 Task: Check the data of "Average callback wait time".
Action: Mouse moved to (23, 305)
Screenshot: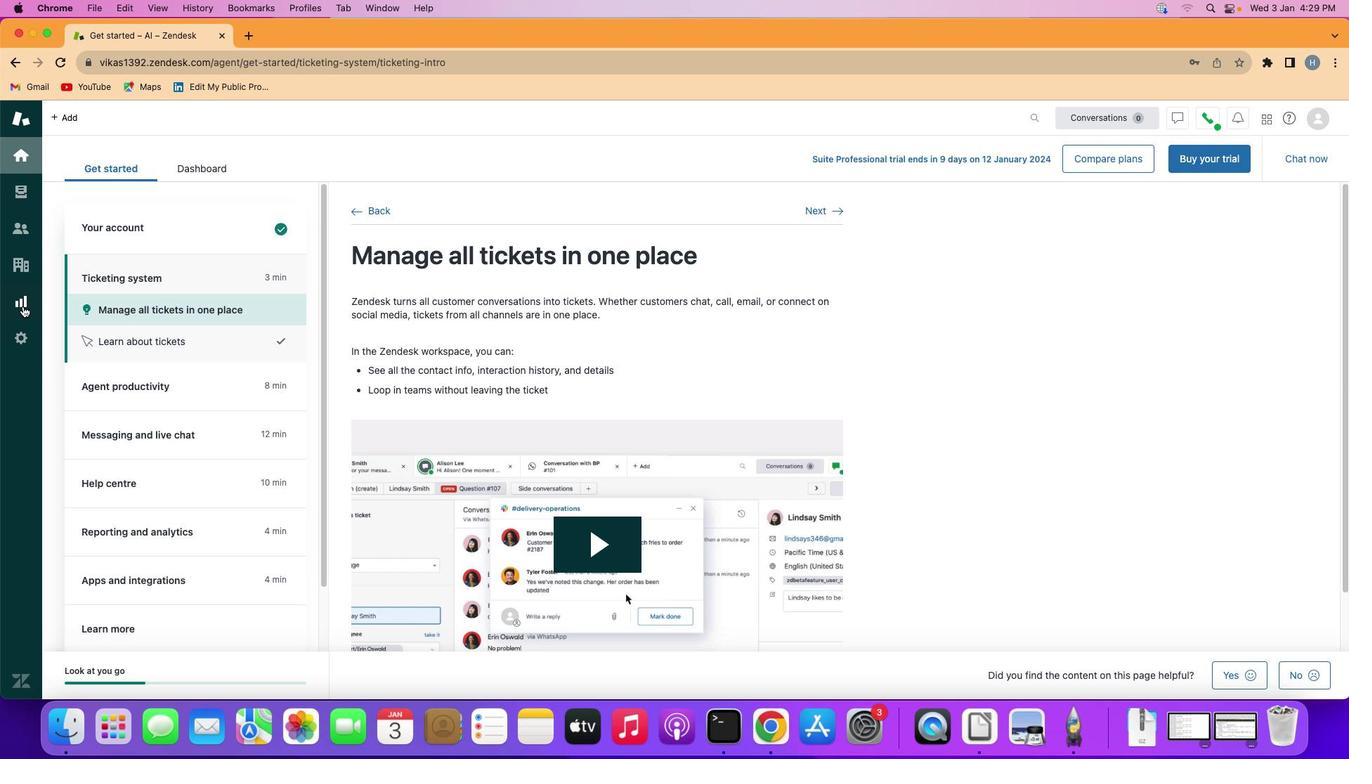 
Action: Mouse pressed left at (23, 305)
Screenshot: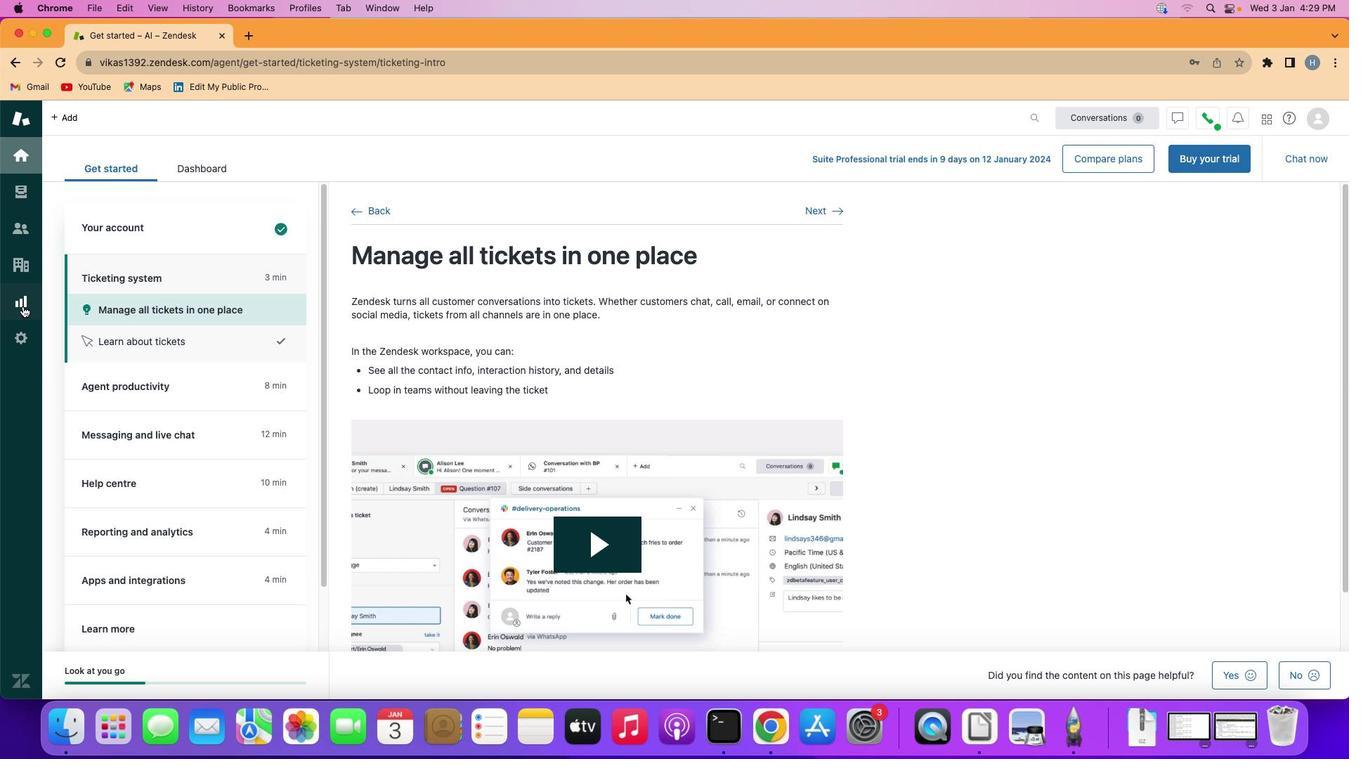 
Action: Mouse moved to (352, 193)
Screenshot: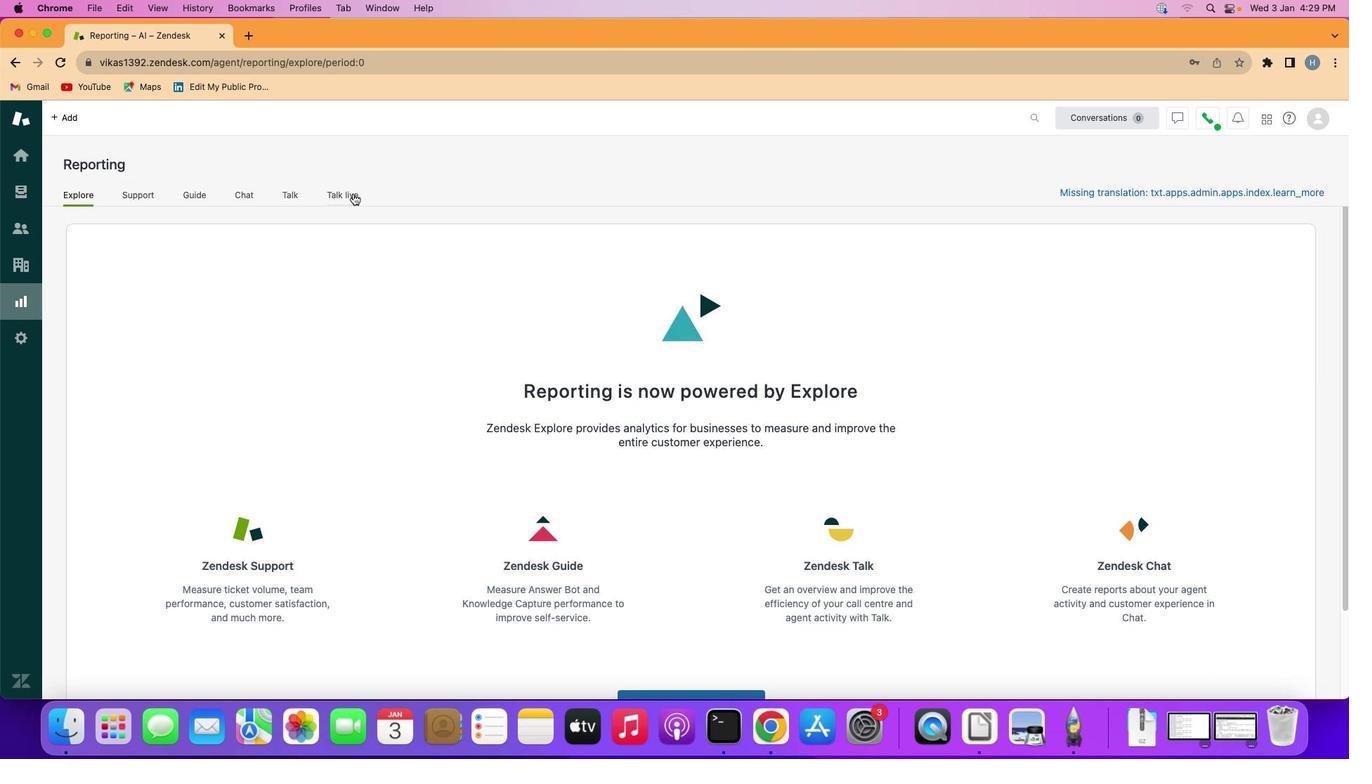 
Action: Mouse pressed left at (352, 193)
Screenshot: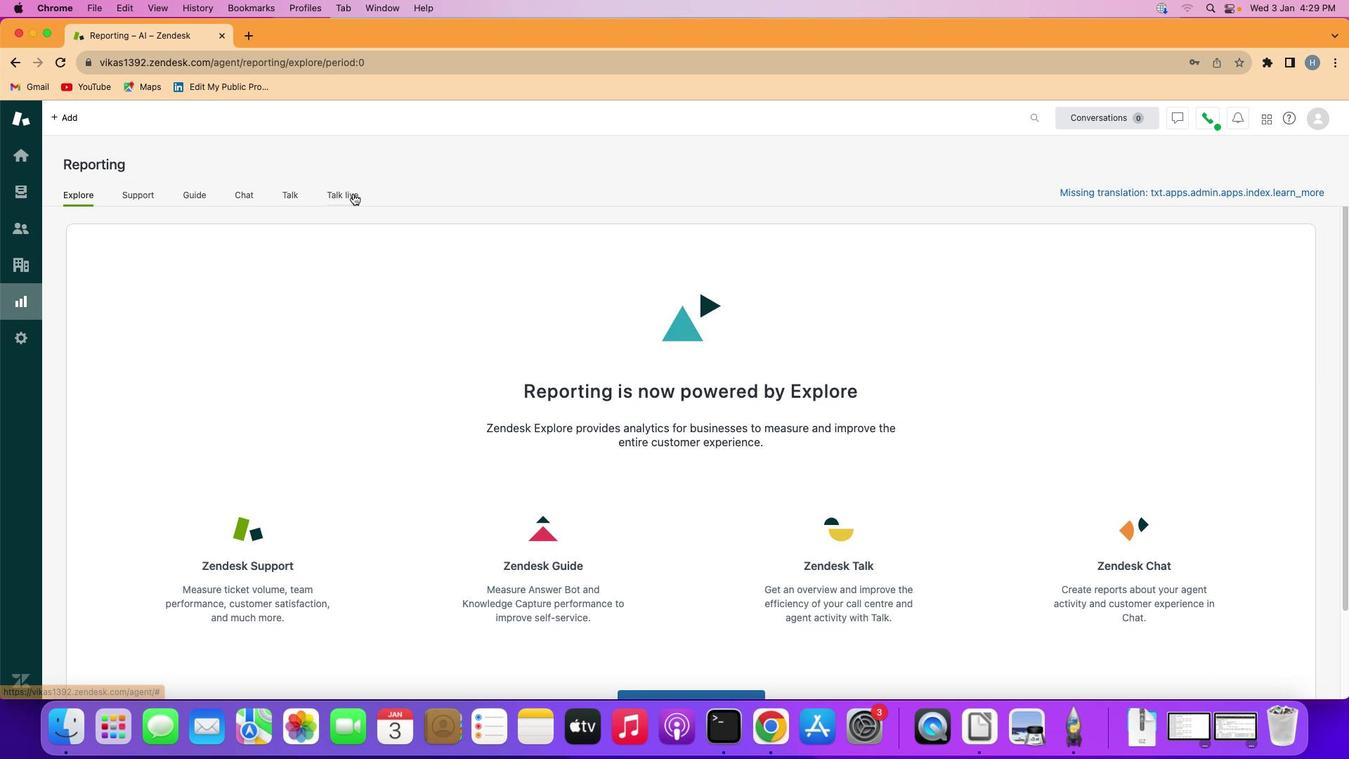 
Action: Mouse moved to (406, 451)
Screenshot: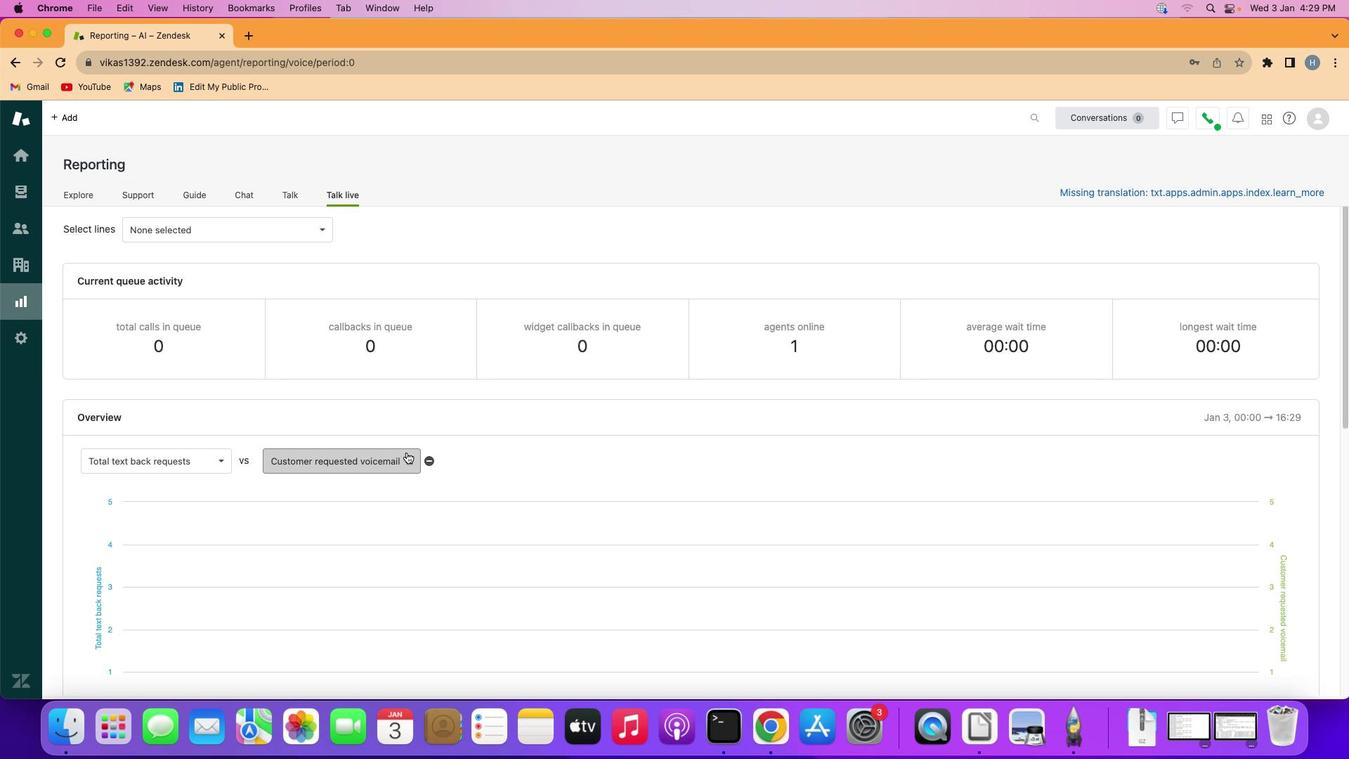 
Action: Mouse pressed left at (406, 451)
Screenshot: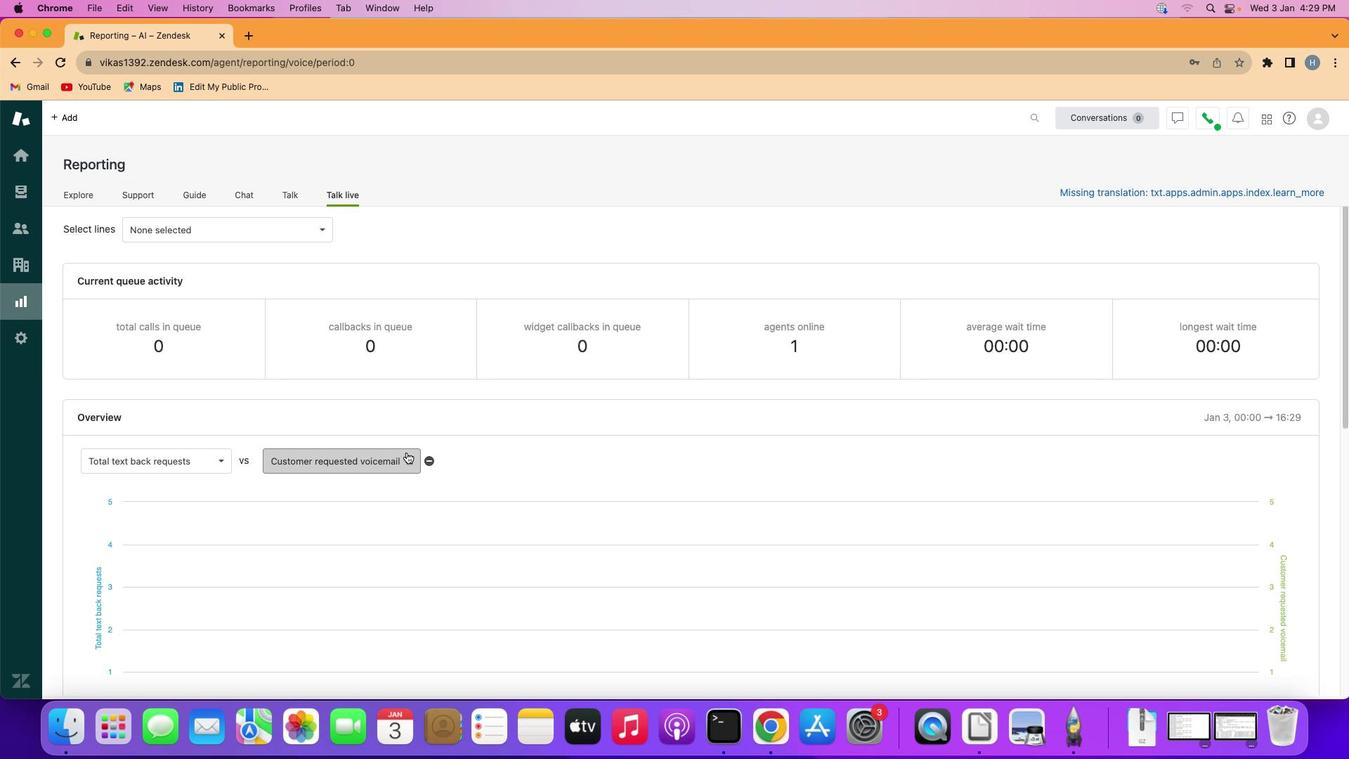 
Action: Mouse moved to (364, 598)
Screenshot: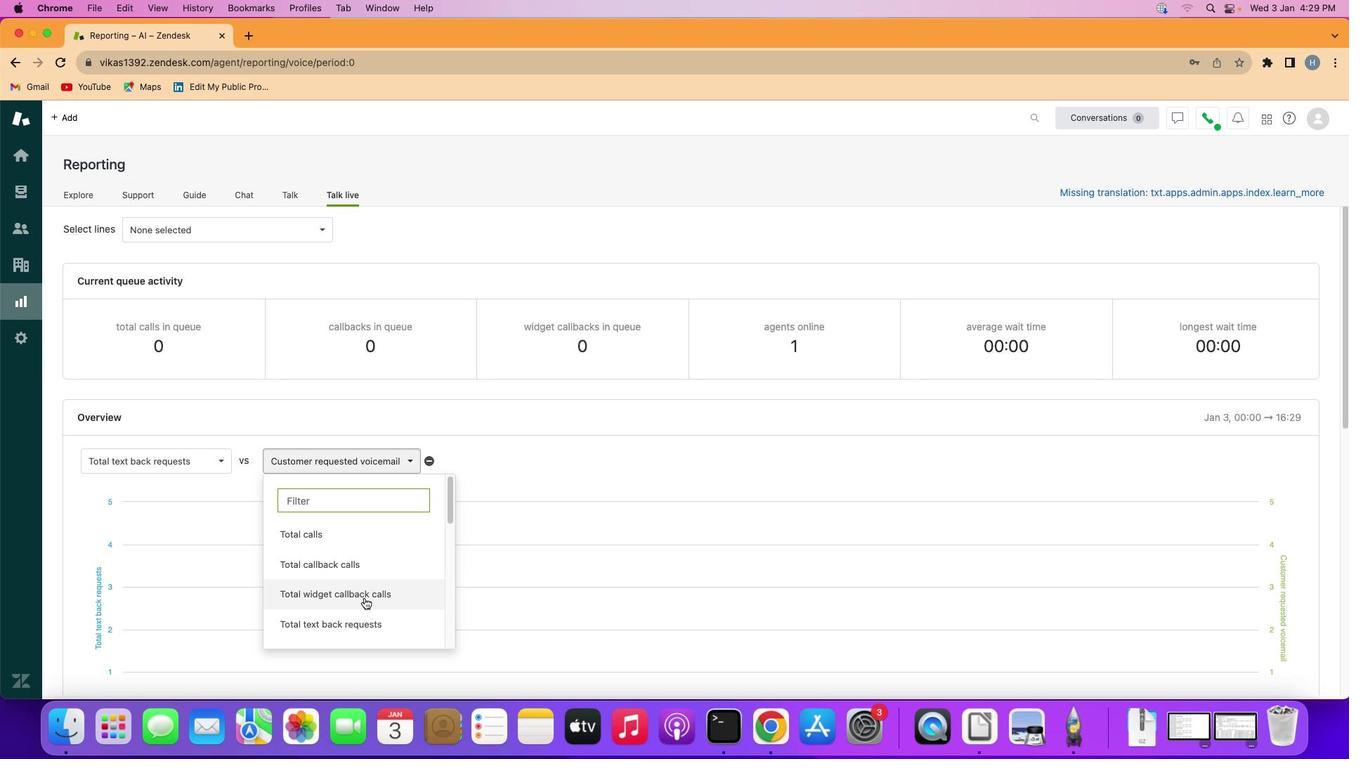 
Action: Mouse scrolled (364, 598) with delta (0, 0)
Screenshot: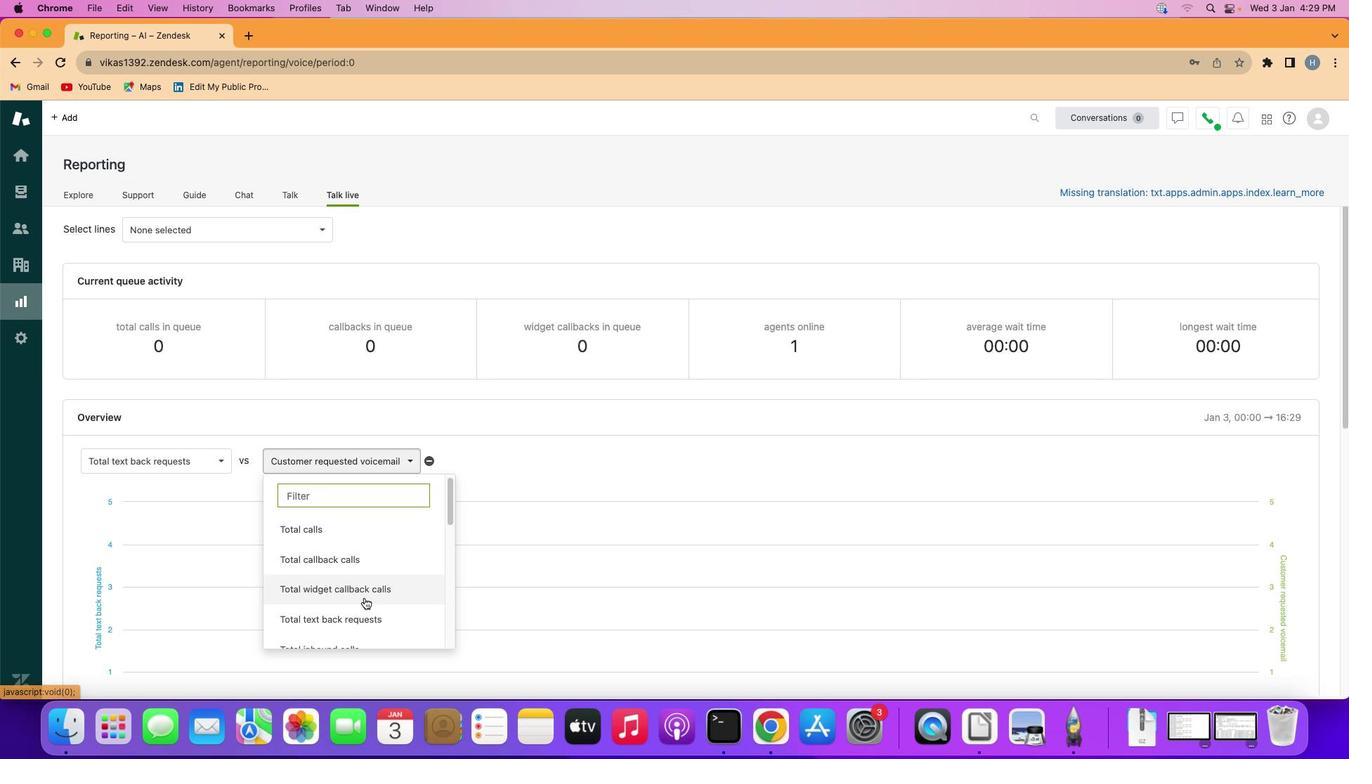 
Action: Mouse moved to (364, 598)
Screenshot: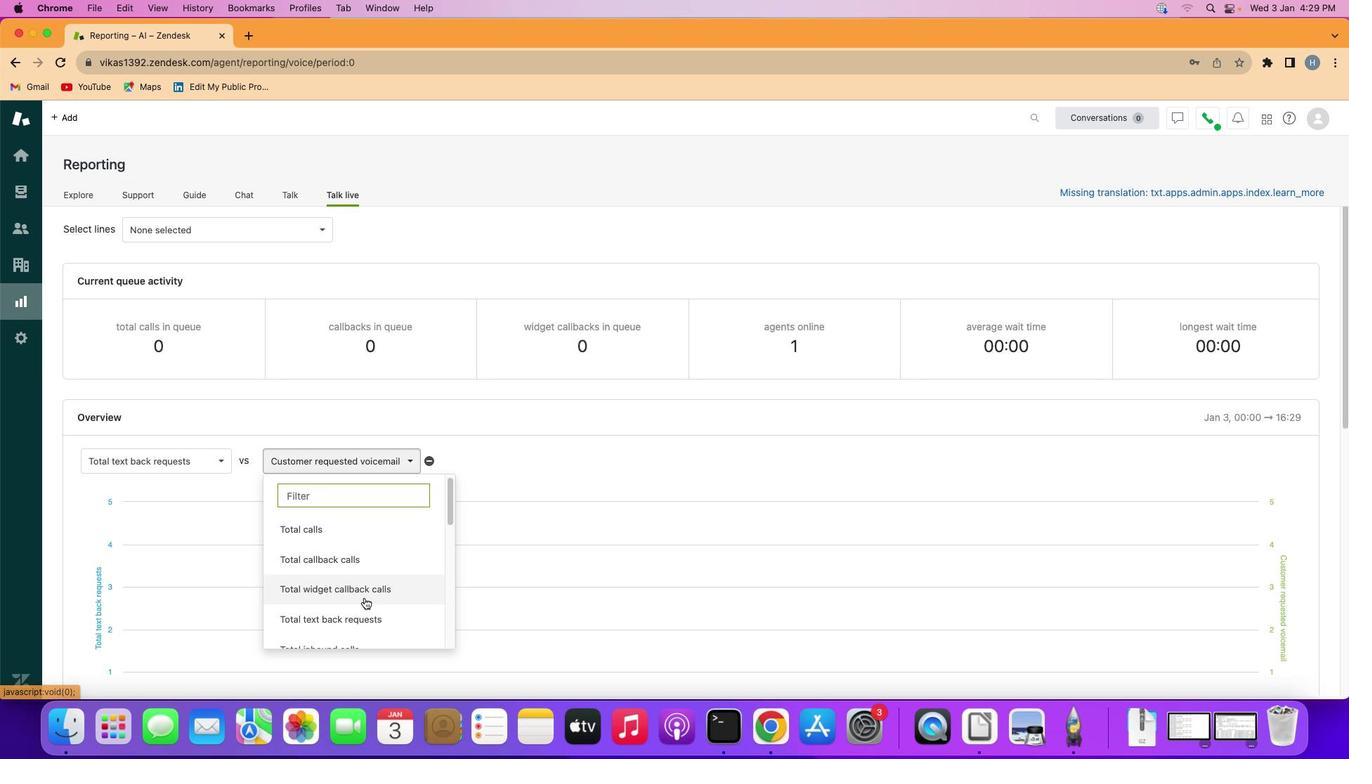 
Action: Mouse scrolled (364, 598) with delta (0, 0)
Screenshot: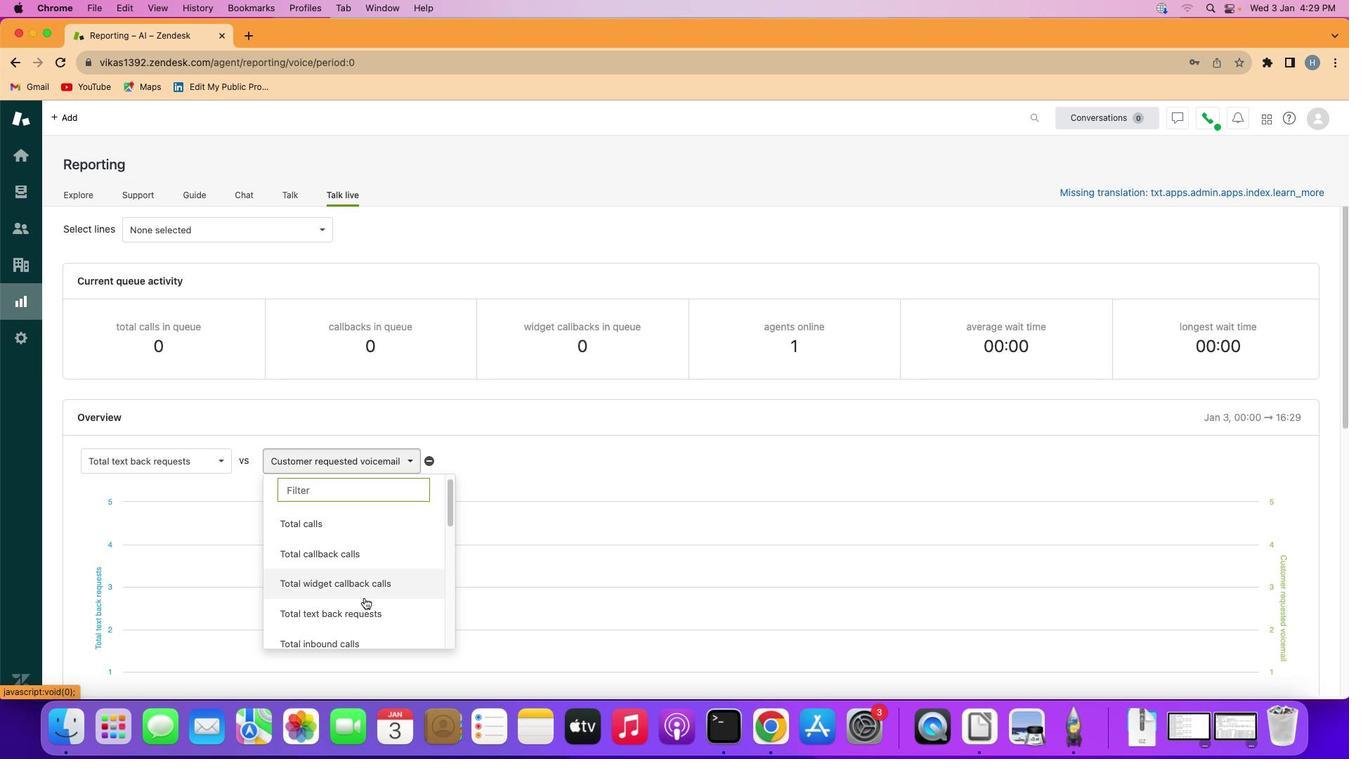 
Action: Mouse scrolled (364, 598) with delta (0, 0)
Screenshot: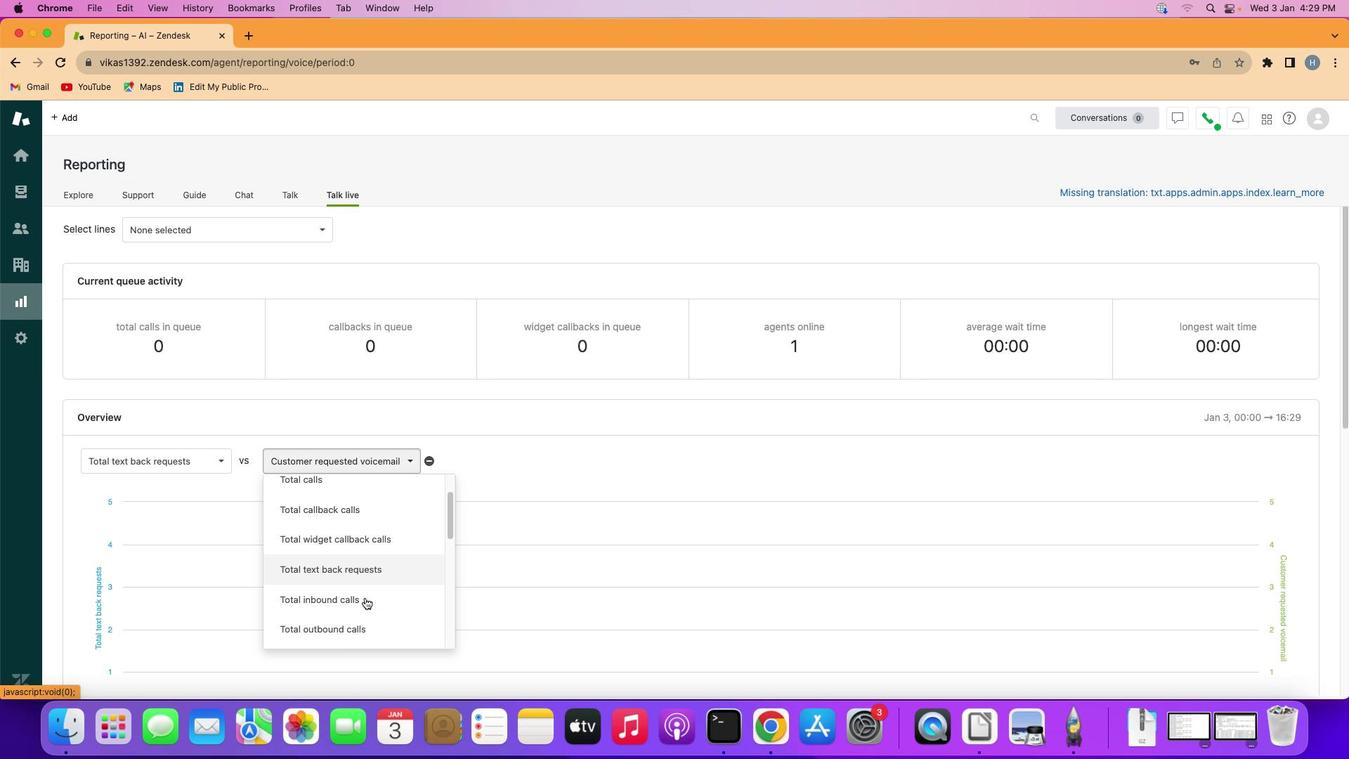 
Action: Mouse moved to (364, 598)
Screenshot: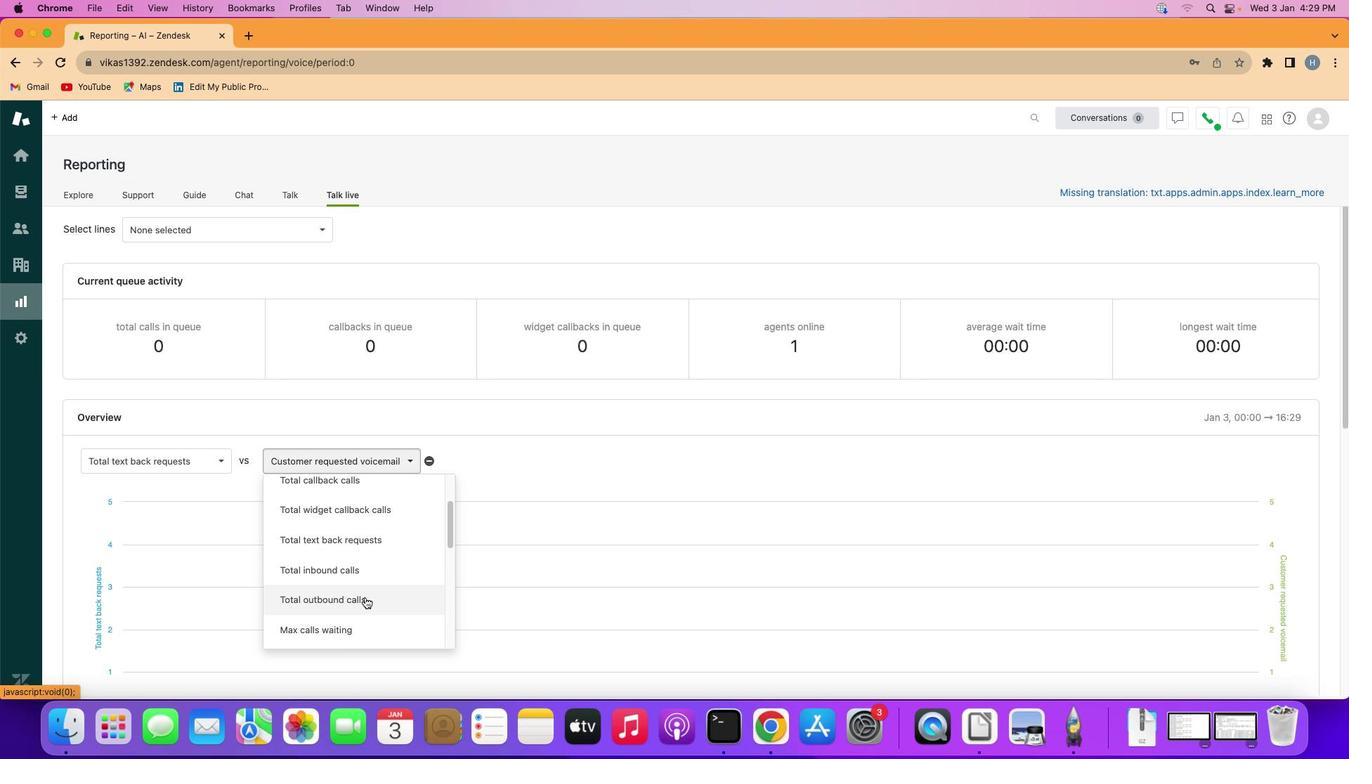 
Action: Mouse scrolled (364, 598) with delta (0, -1)
Screenshot: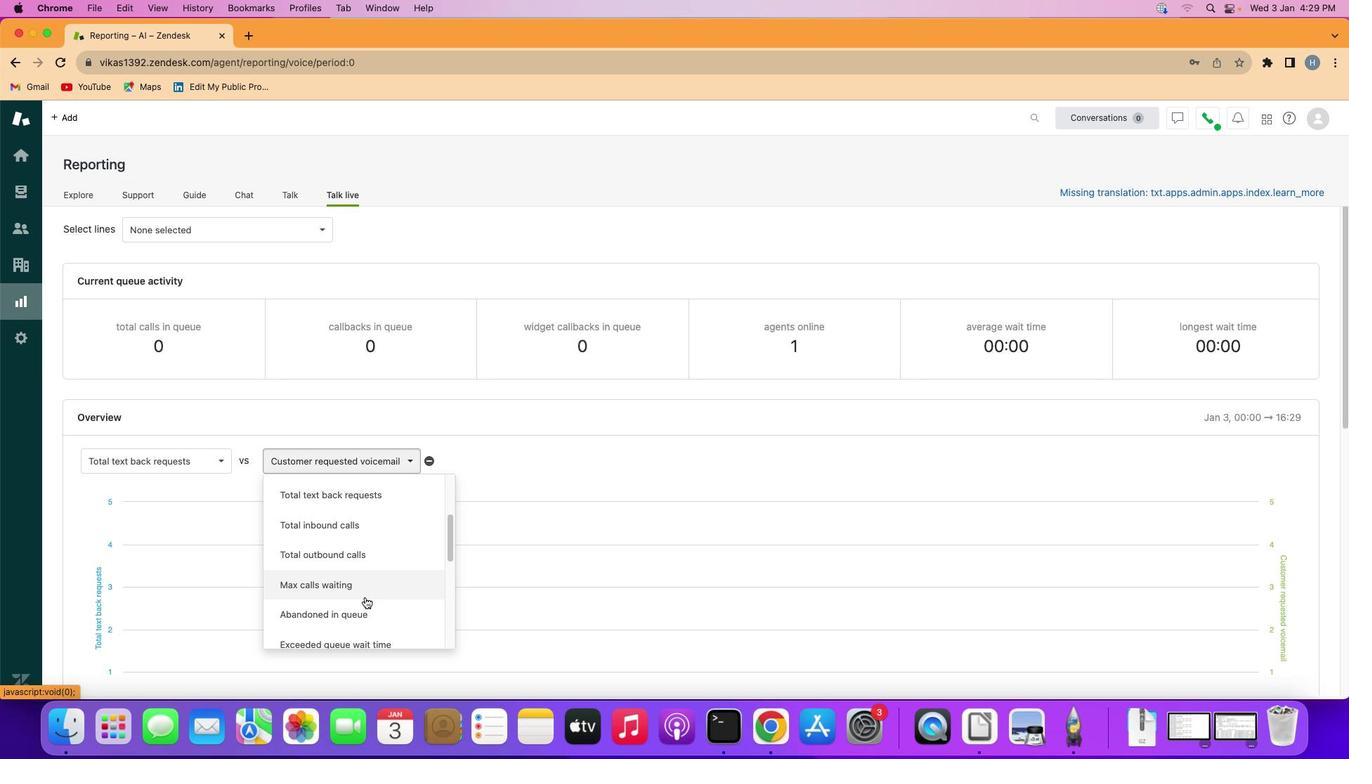 
Action: Mouse moved to (365, 596)
Screenshot: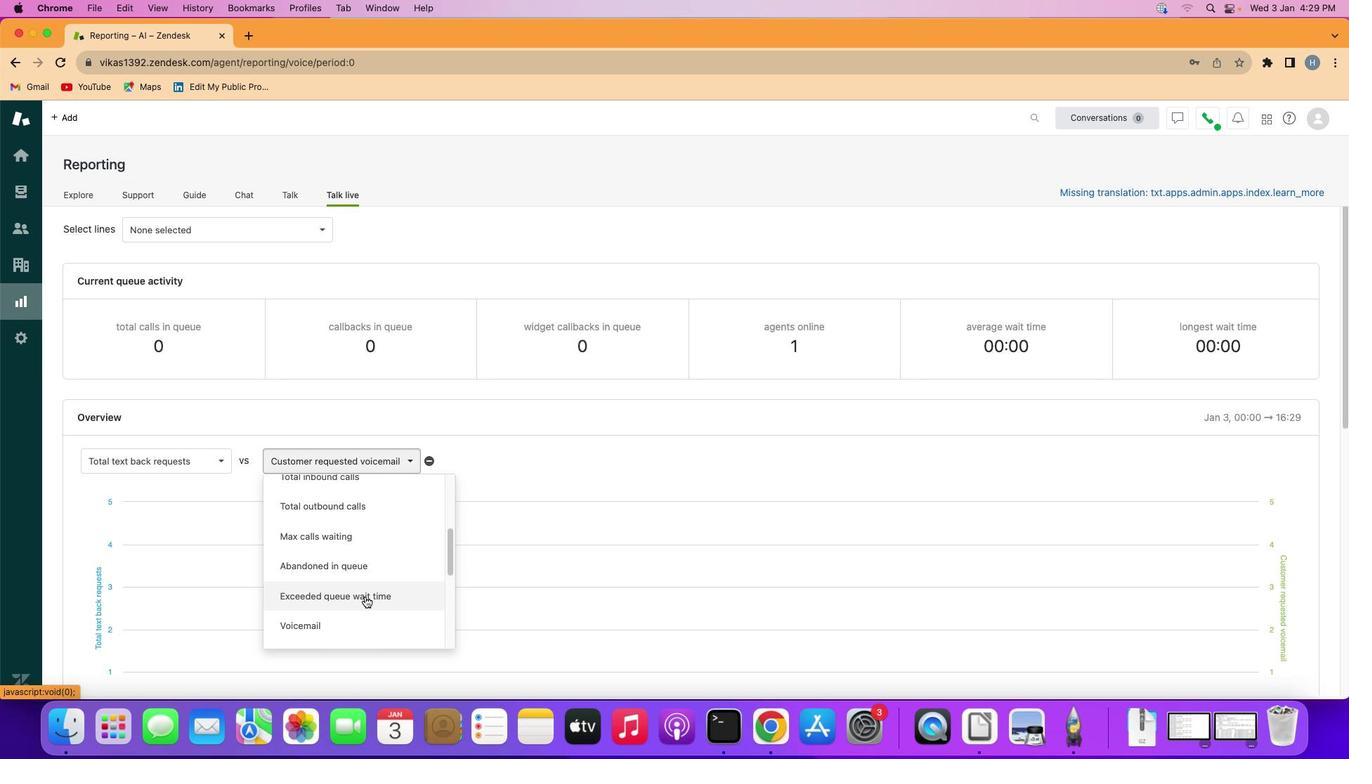 
Action: Mouse scrolled (365, 596) with delta (0, -1)
Screenshot: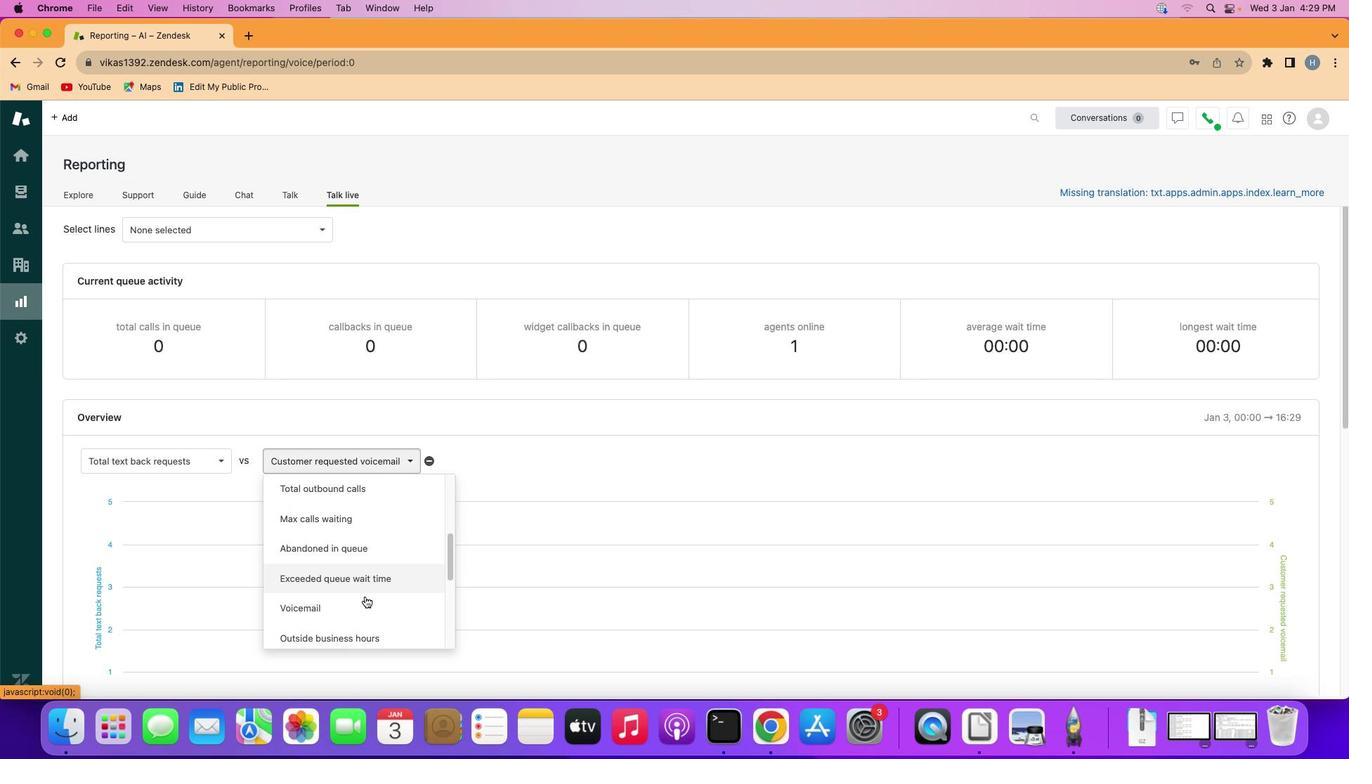 
Action: Mouse moved to (365, 596)
Screenshot: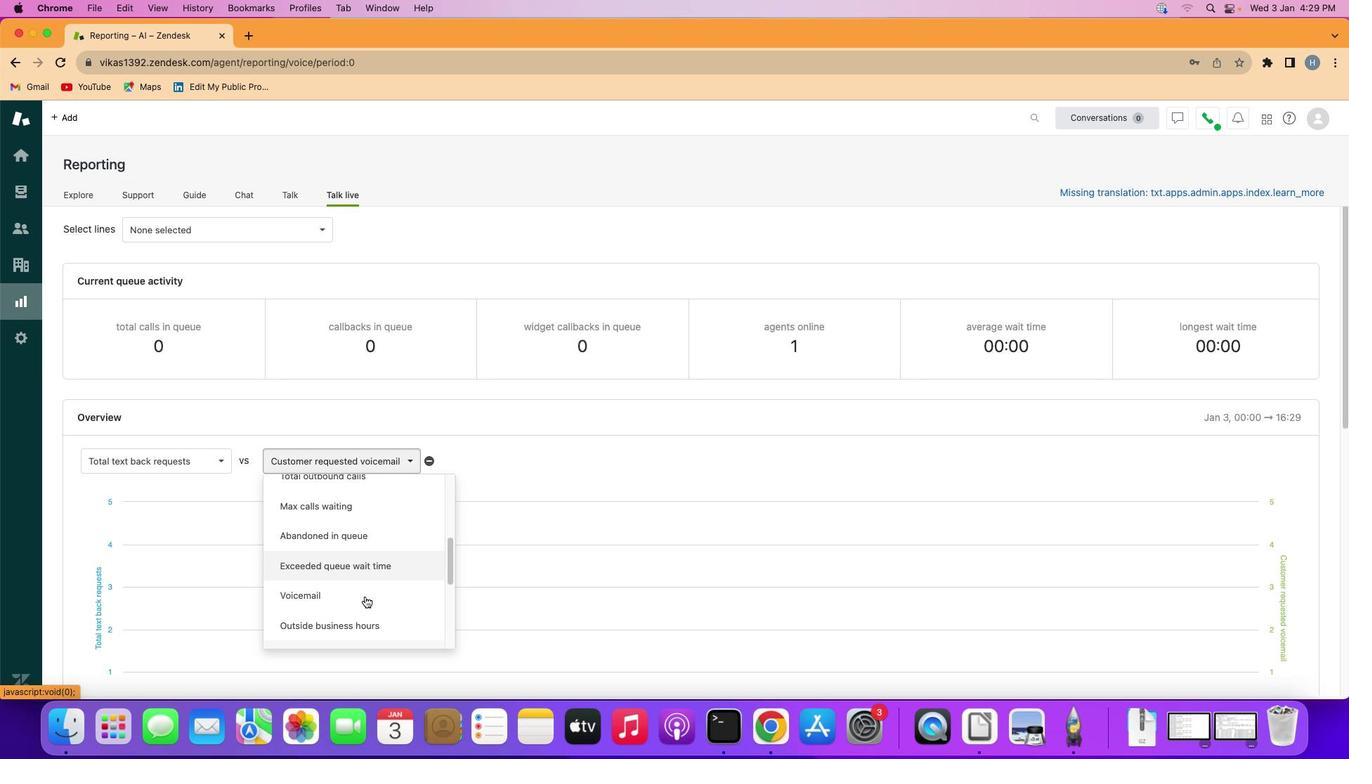 
Action: Mouse scrolled (365, 596) with delta (0, 0)
Screenshot: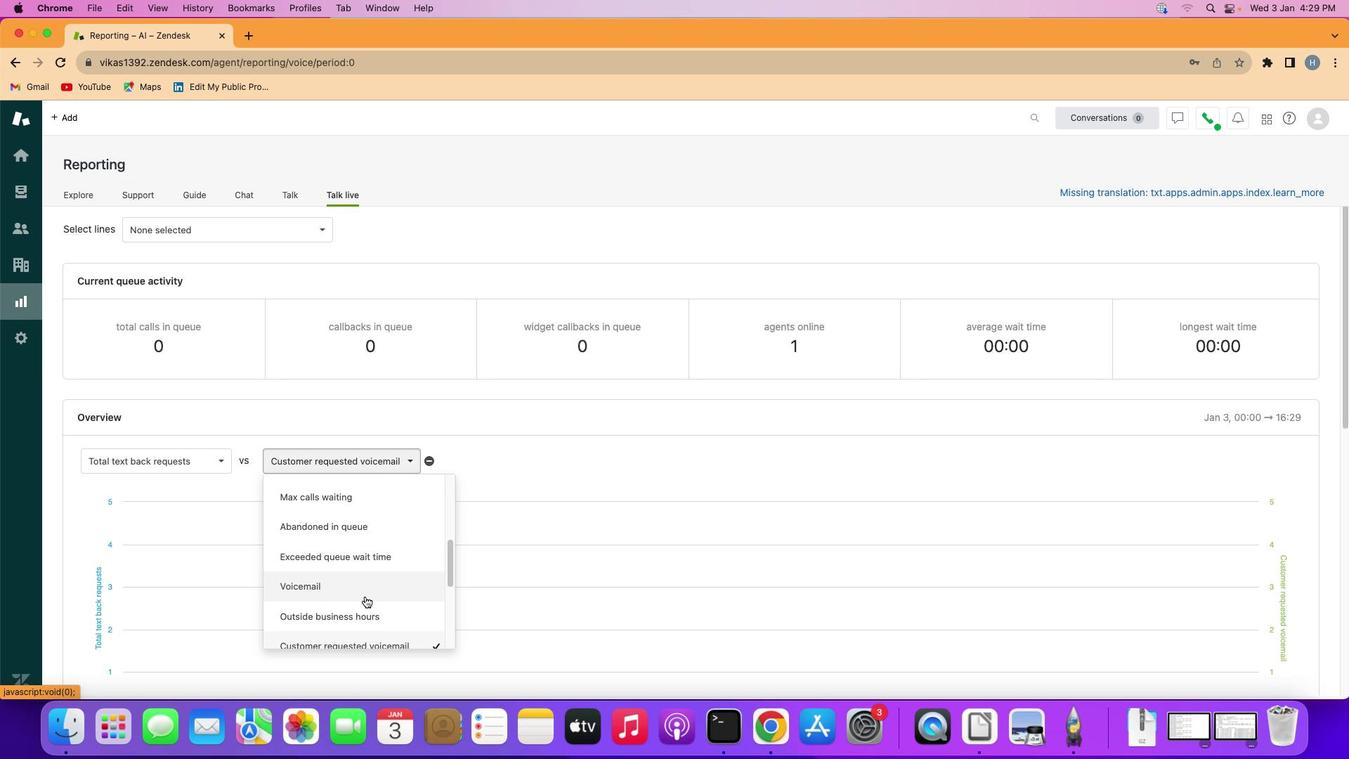
Action: Mouse moved to (365, 596)
Screenshot: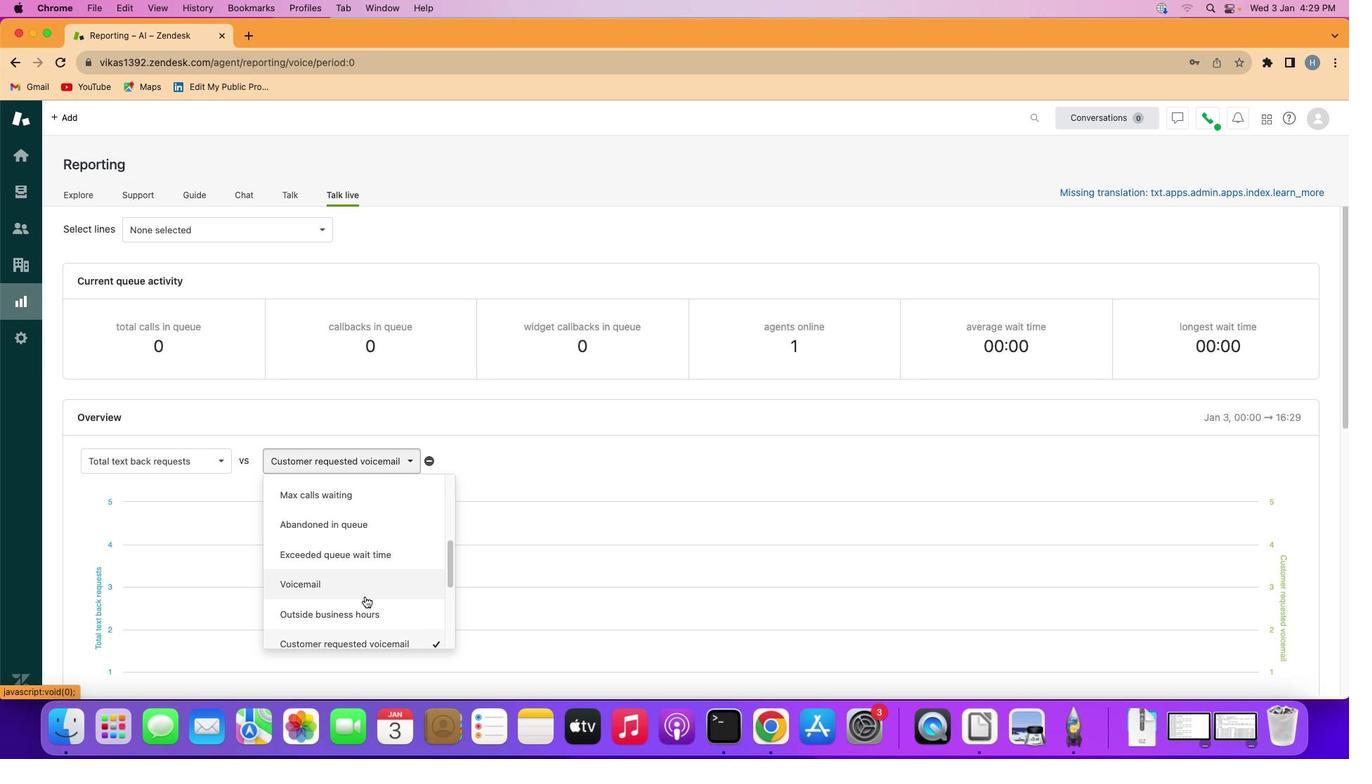 
Action: Mouse scrolled (365, 596) with delta (0, 0)
Screenshot: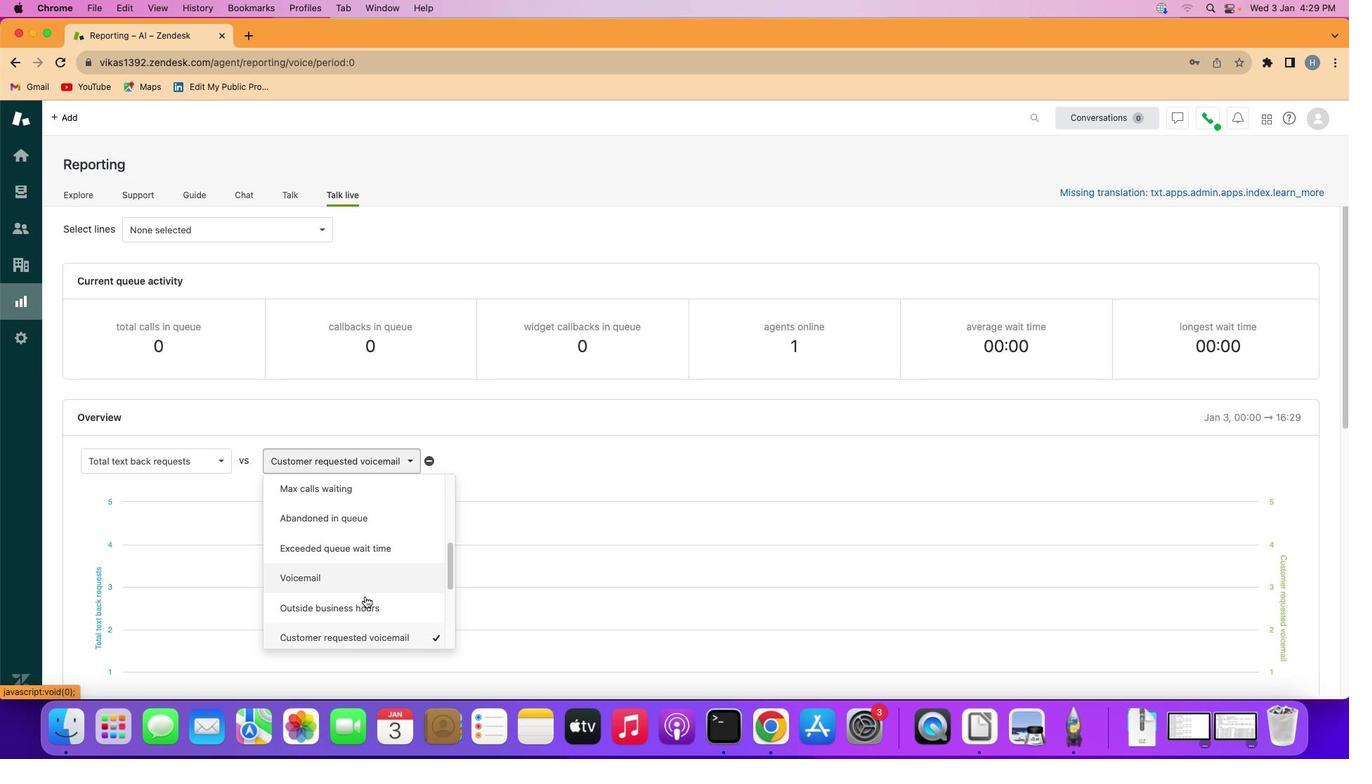 
Action: Mouse scrolled (365, 596) with delta (0, 0)
Screenshot: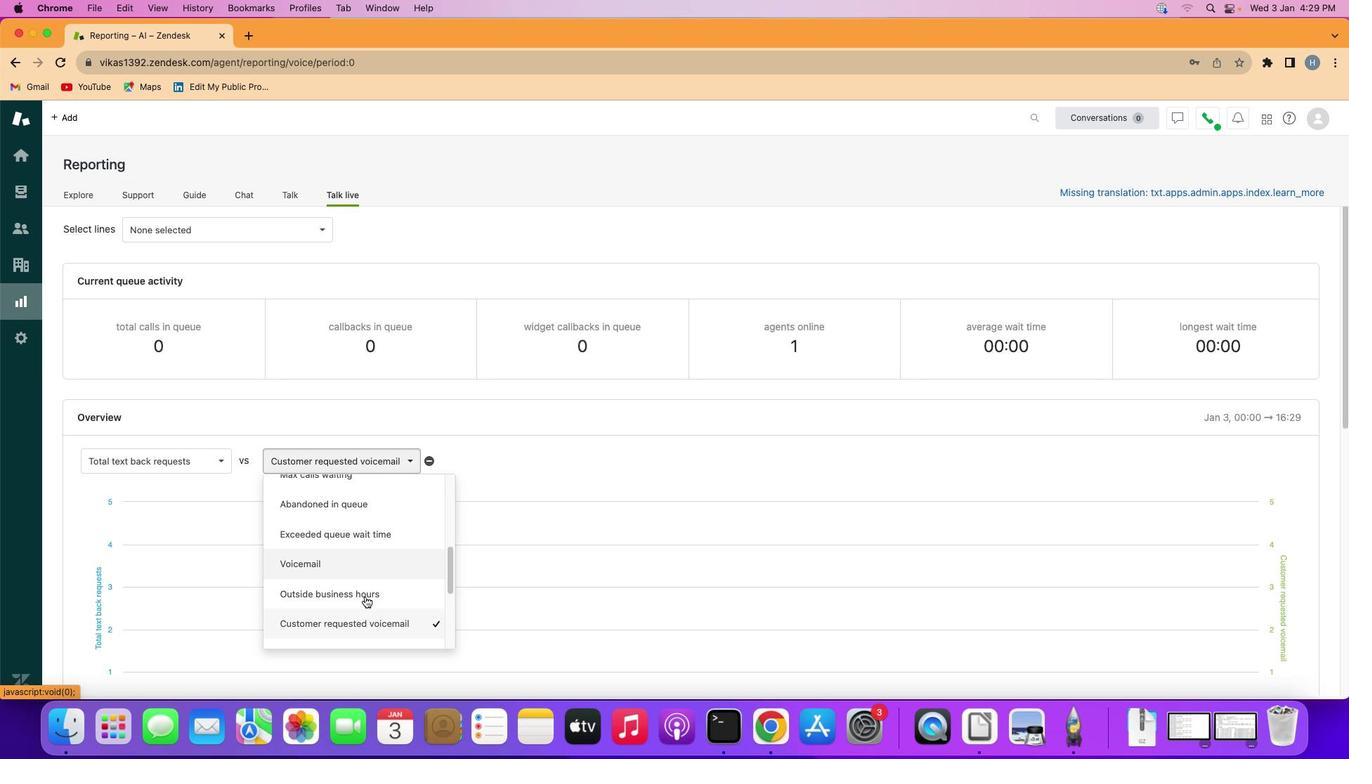 
Action: Mouse scrolled (365, 596) with delta (0, 0)
Screenshot: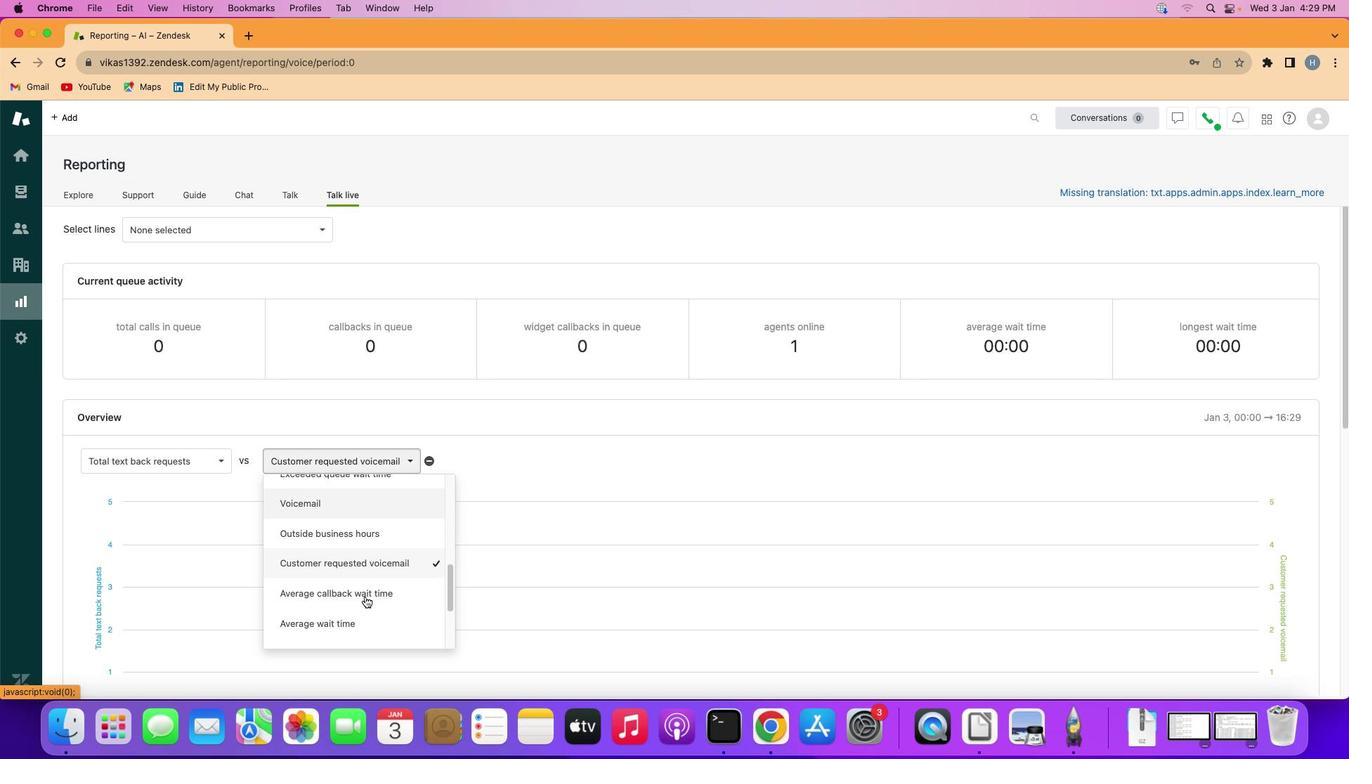 
Action: Mouse scrolled (365, 596) with delta (0, 0)
Screenshot: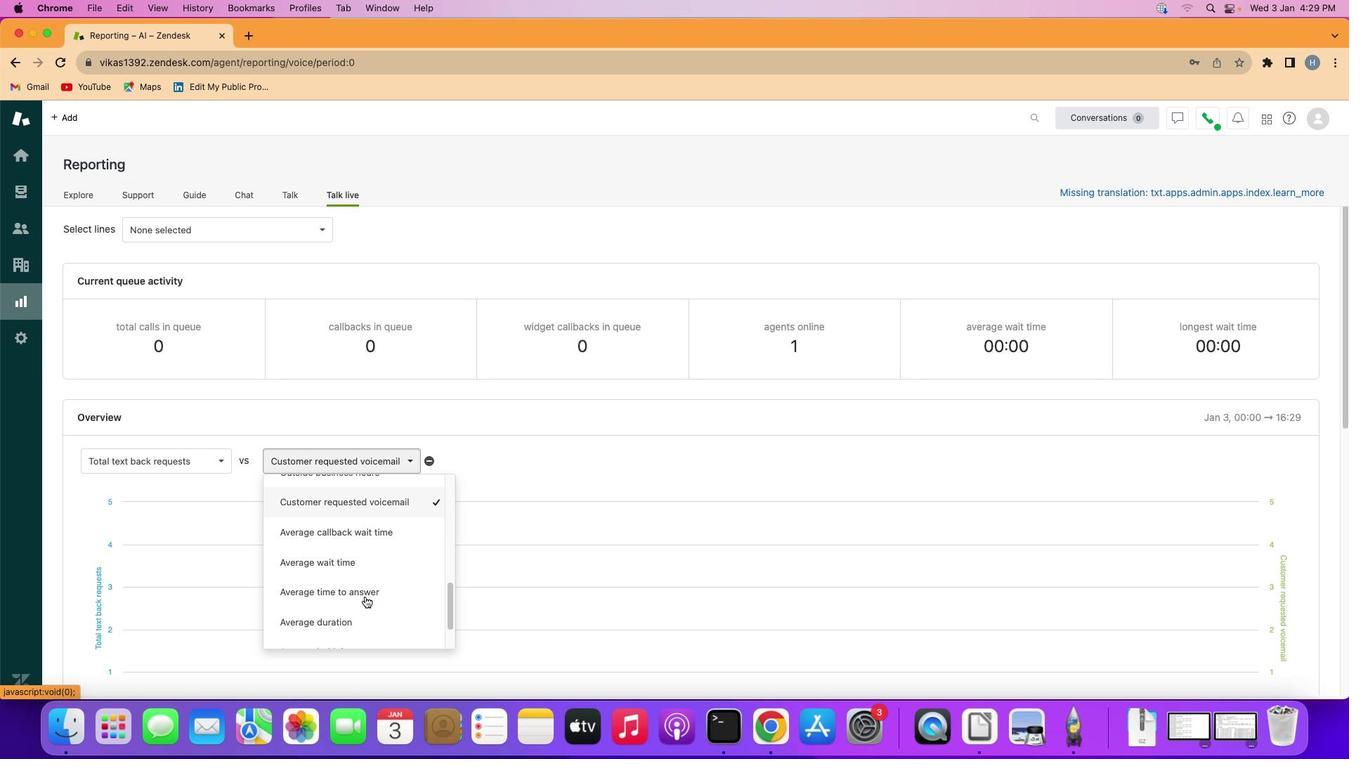 
Action: Mouse moved to (374, 521)
Screenshot: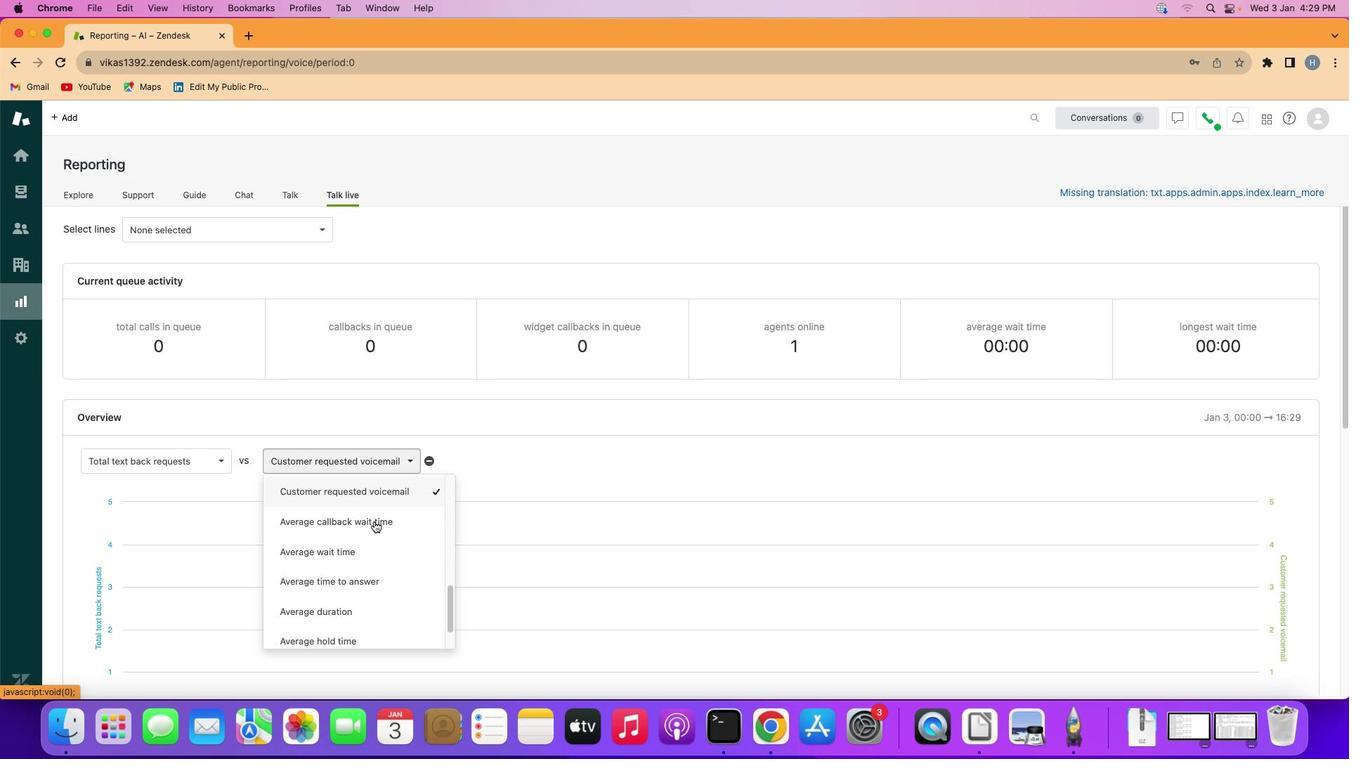 
Action: Mouse pressed left at (374, 521)
Screenshot: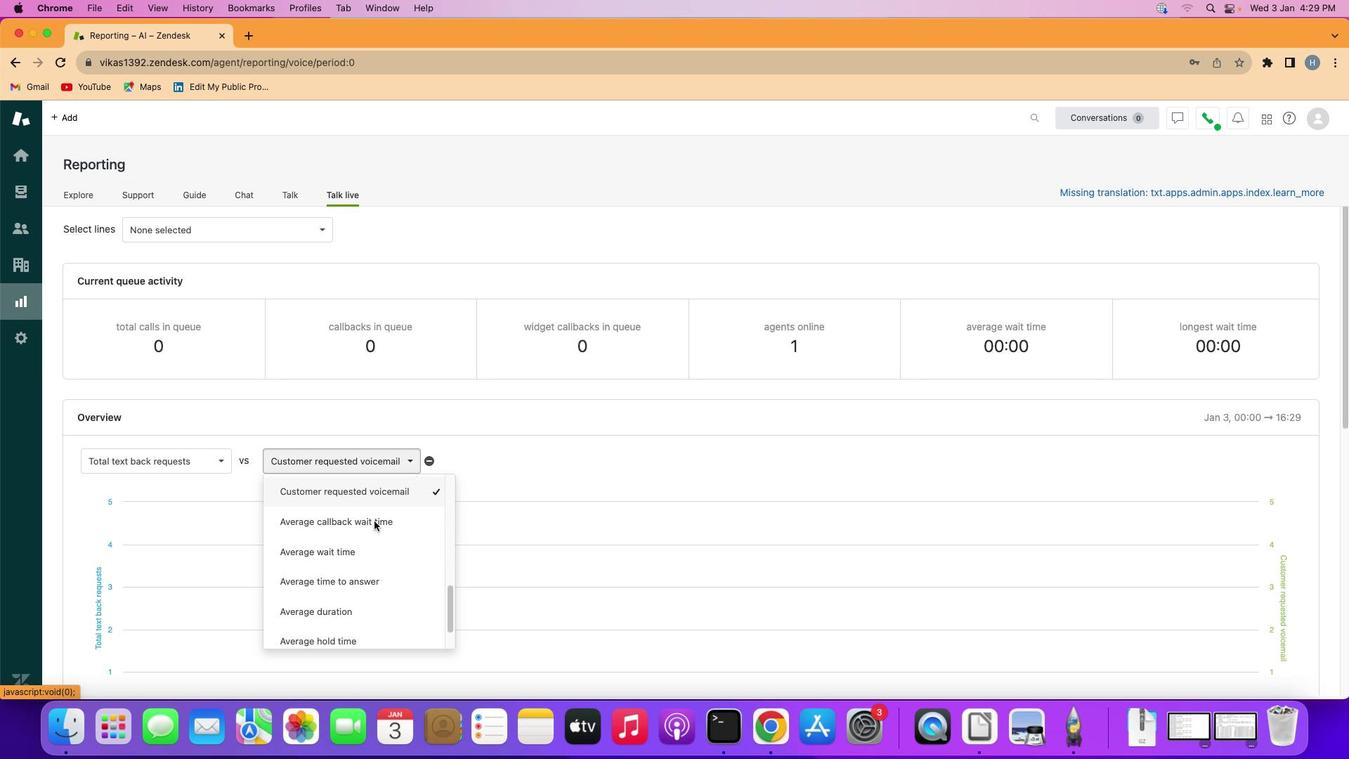
Action: Mouse moved to (374, 521)
Screenshot: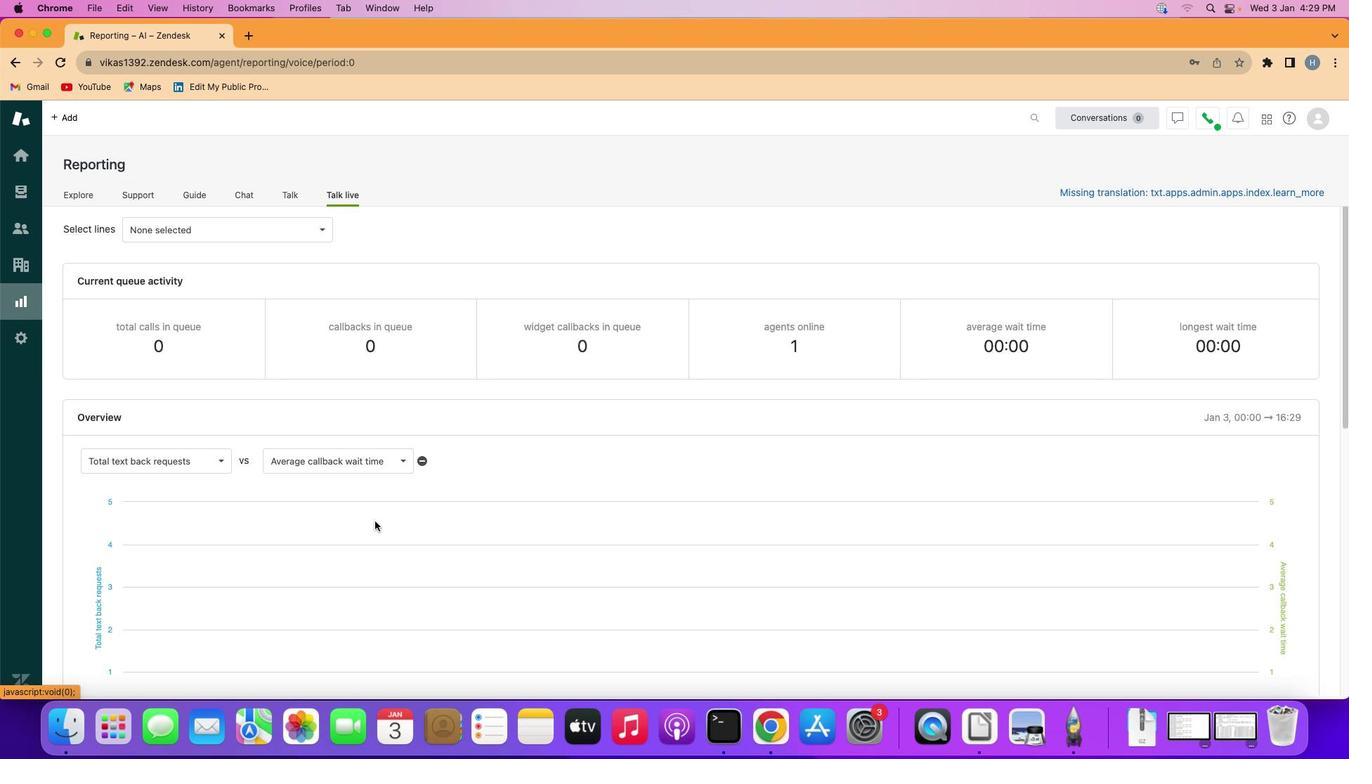 
